 Task: Change and save the preference "Strength of psychovisual optimization, default is "1.0:0.0"" for "H.264/MPEG-4 Part 10/AVC encoder (x264 10-bit)" to 1:0:0:0.
Action: Mouse moved to (130, 15)
Screenshot: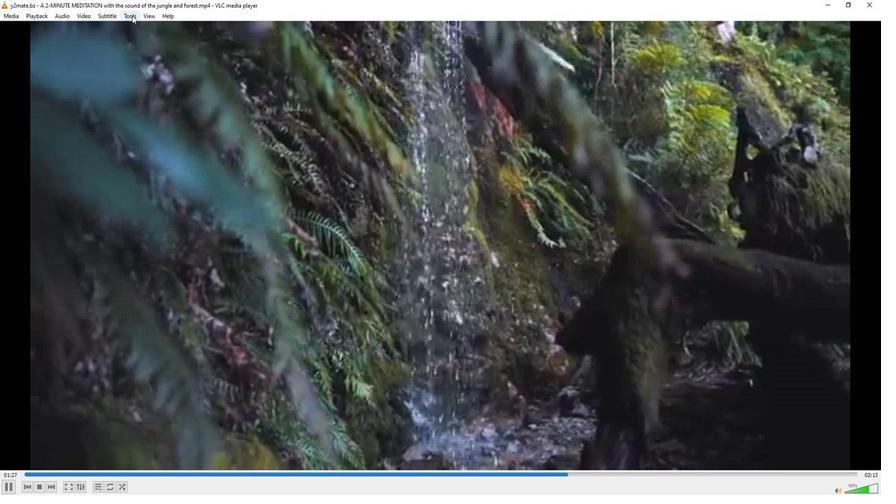 
Action: Mouse pressed left at (130, 15)
Screenshot: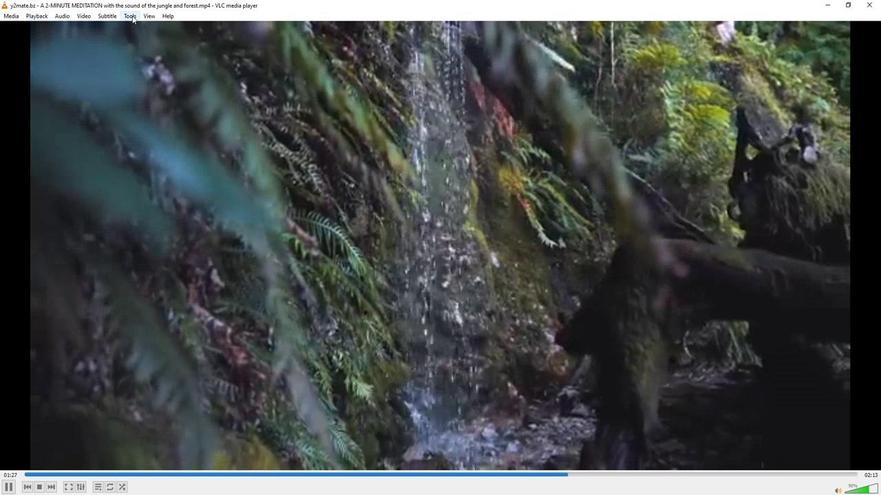 
Action: Mouse moved to (155, 126)
Screenshot: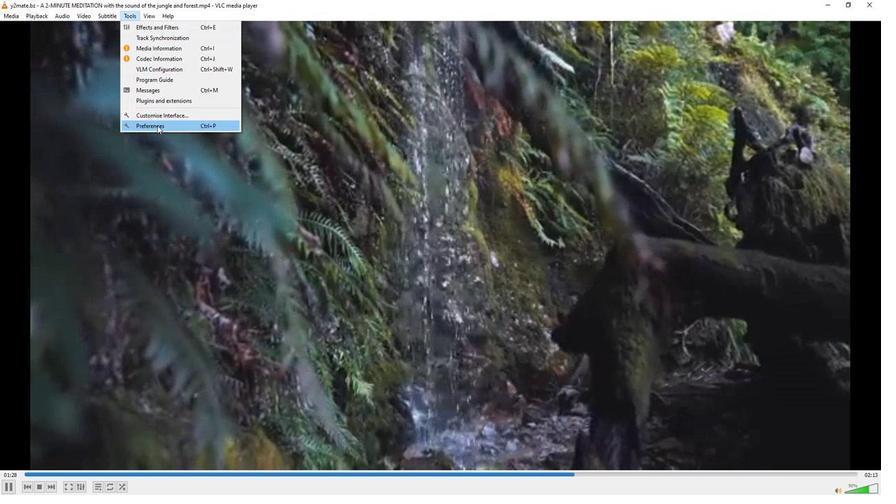 
Action: Mouse pressed left at (155, 126)
Screenshot: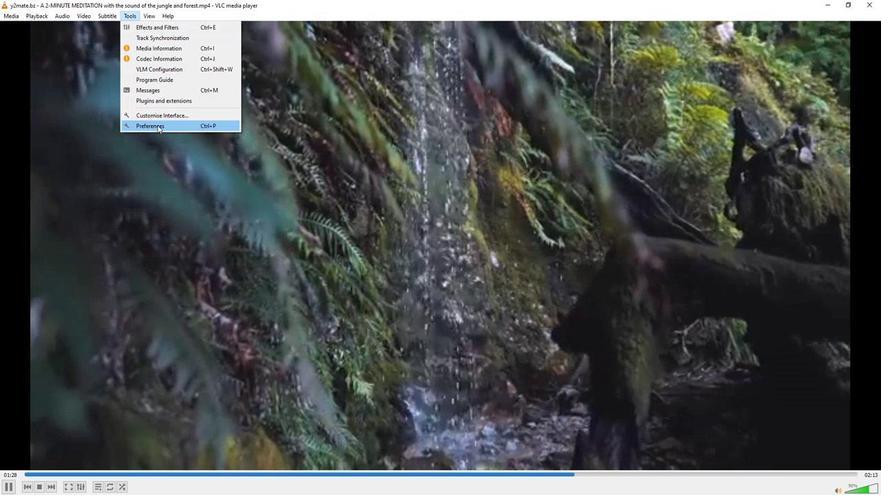 
Action: Mouse moved to (289, 402)
Screenshot: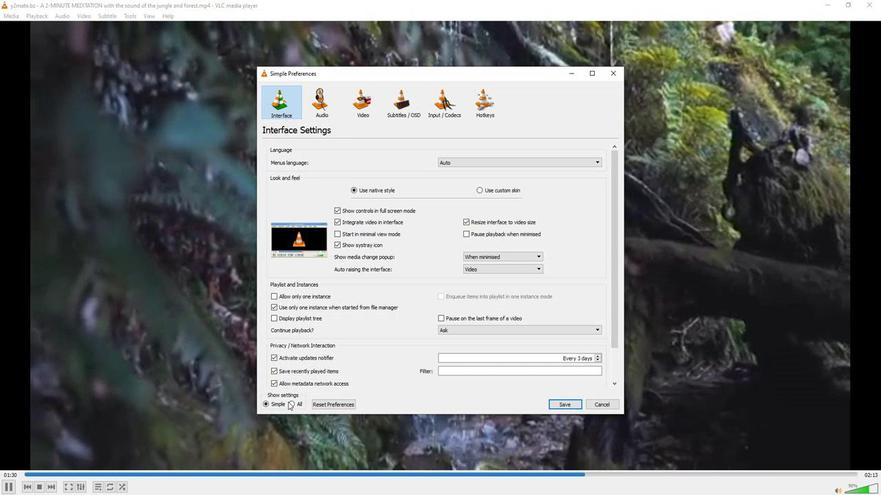 
Action: Mouse pressed left at (289, 402)
Screenshot: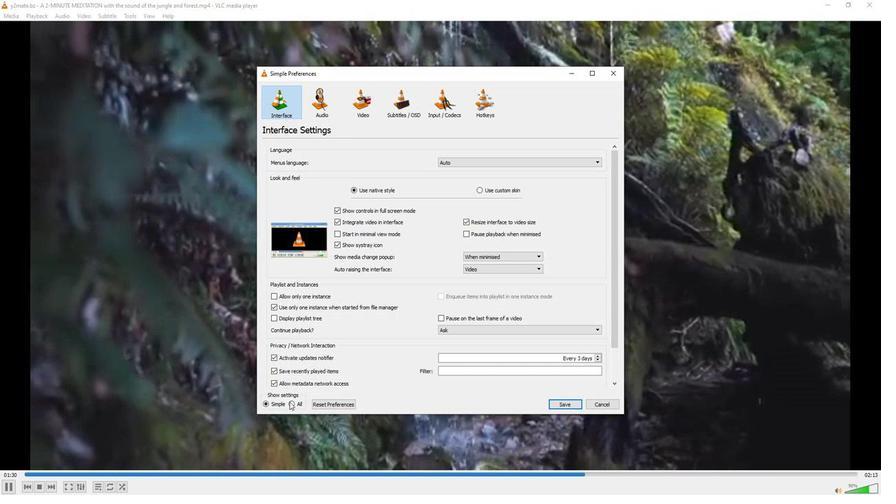 
Action: Mouse moved to (276, 312)
Screenshot: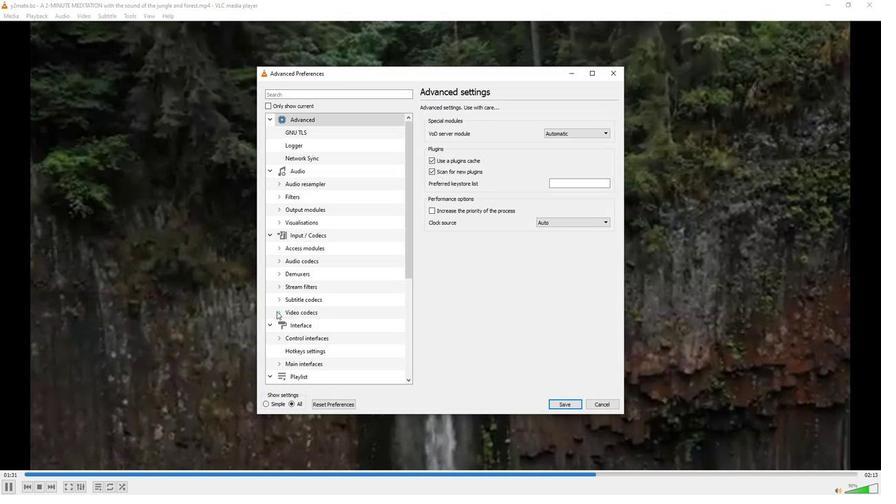 
Action: Mouse pressed left at (276, 312)
Screenshot: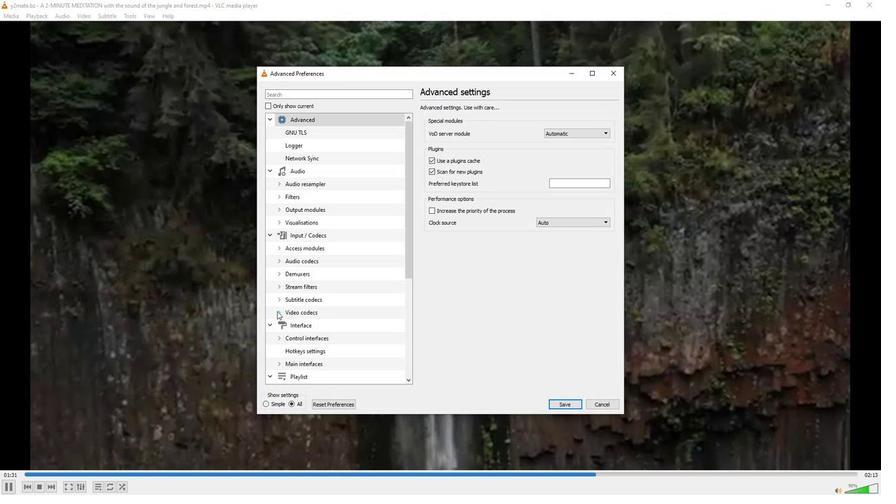 
Action: Mouse moved to (306, 325)
Screenshot: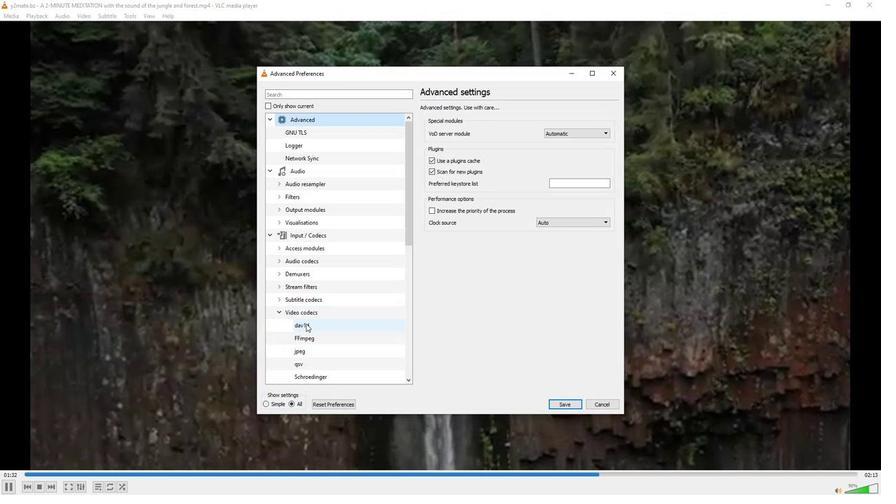 
Action: Mouse scrolled (306, 324) with delta (0, 0)
Screenshot: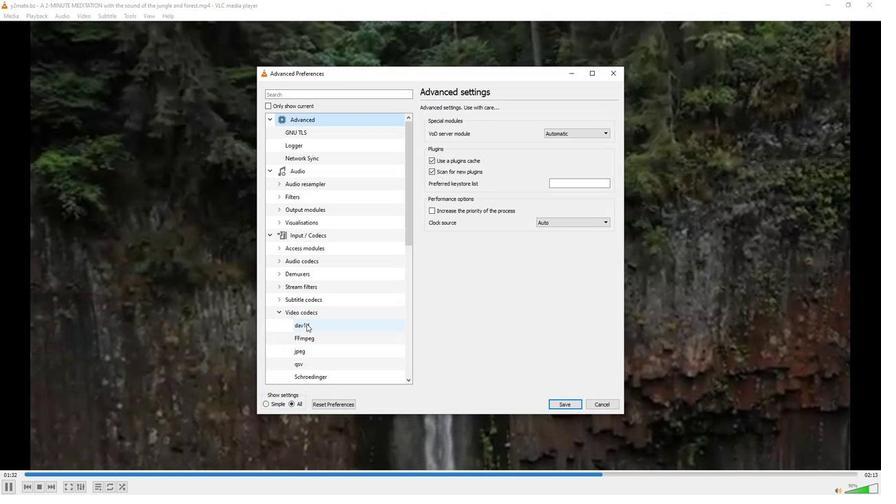 
Action: Mouse scrolled (306, 324) with delta (0, 0)
Screenshot: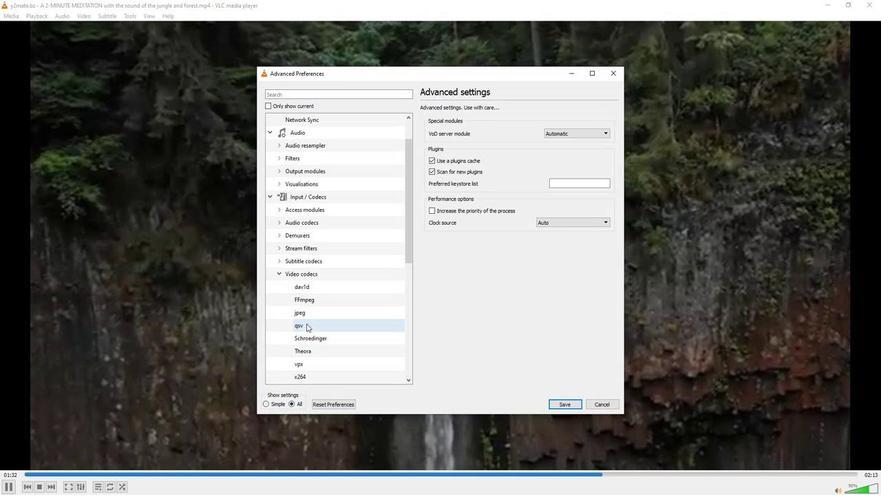 
Action: Mouse moved to (297, 349)
Screenshot: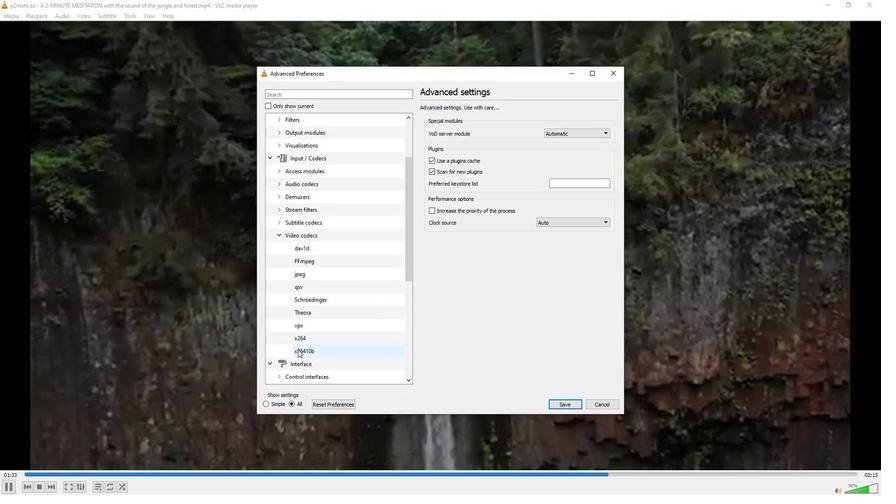
Action: Mouse pressed left at (297, 349)
Screenshot: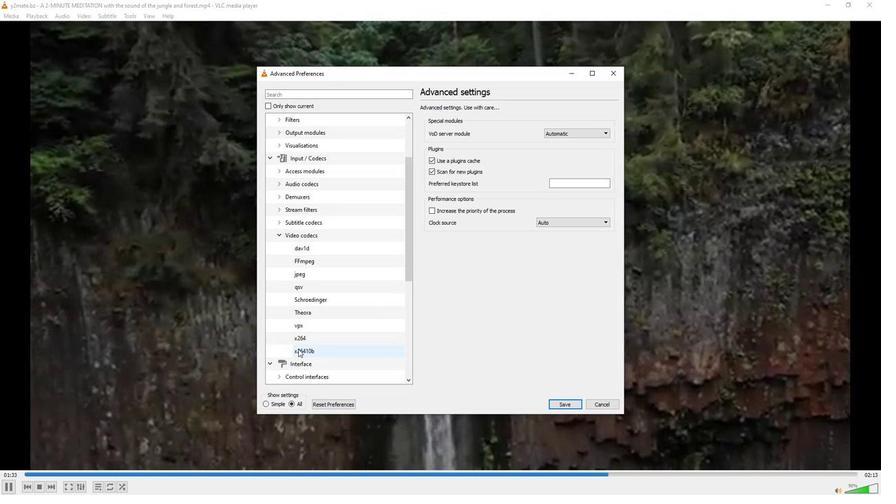 
Action: Mouse moved to (603, 289)
Screenshot: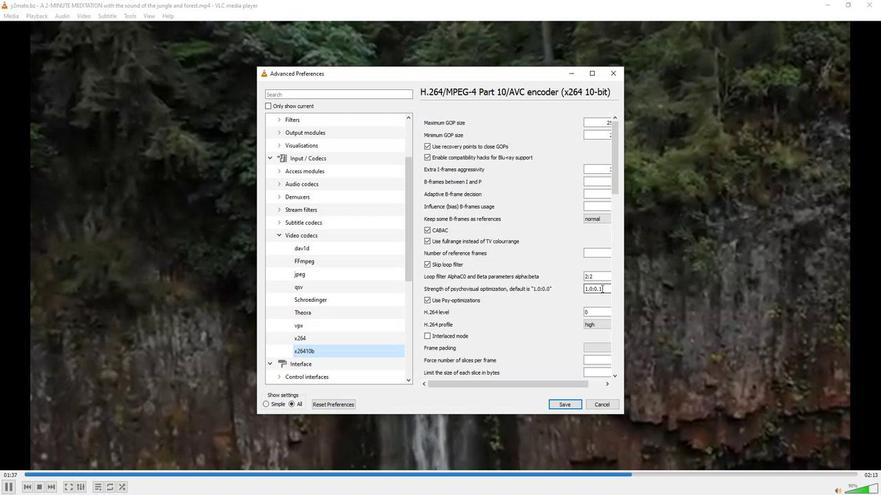 
Action: Mouse pressed left at (603, 289)
Screenshot: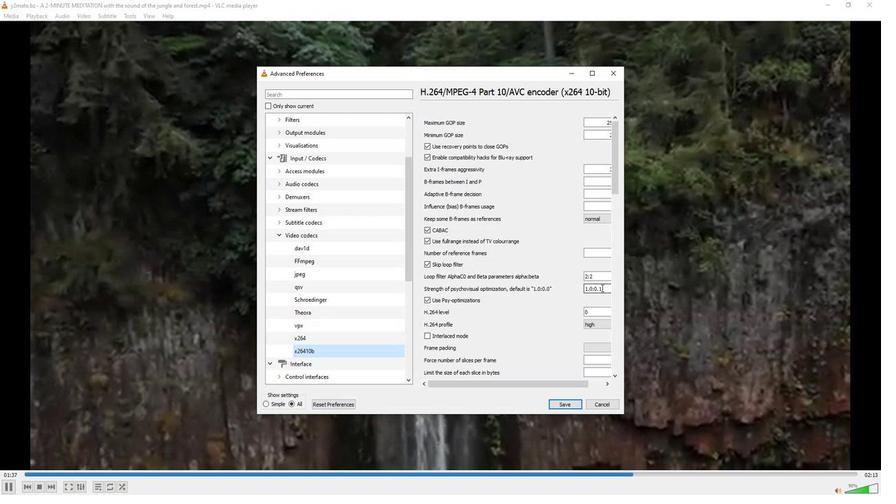 
Action: Mouse moved to (603, 289)
Screenshot: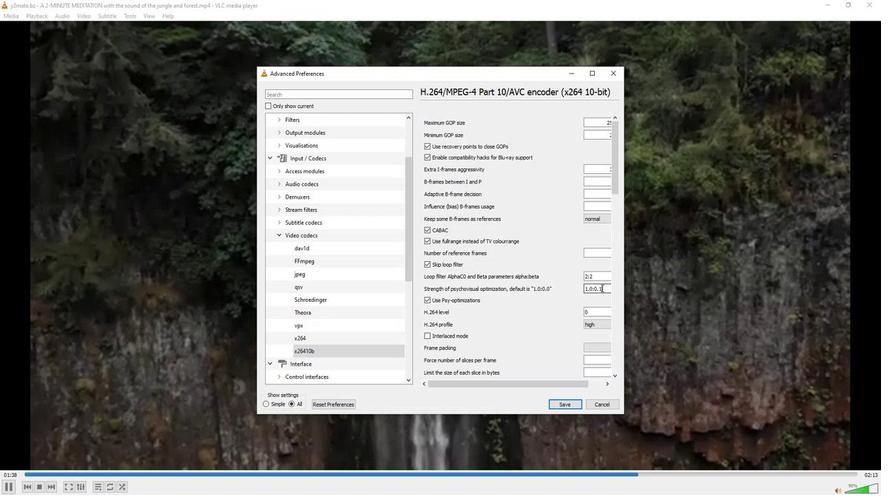
Action: Key pressed <Key.backspace>
Screenshot: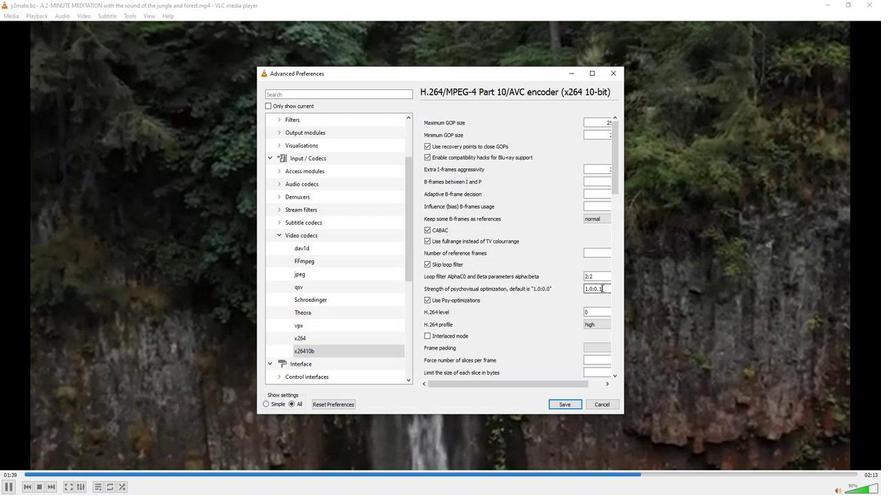 
Action: Mouse moved to (597, 289)
Screenshot: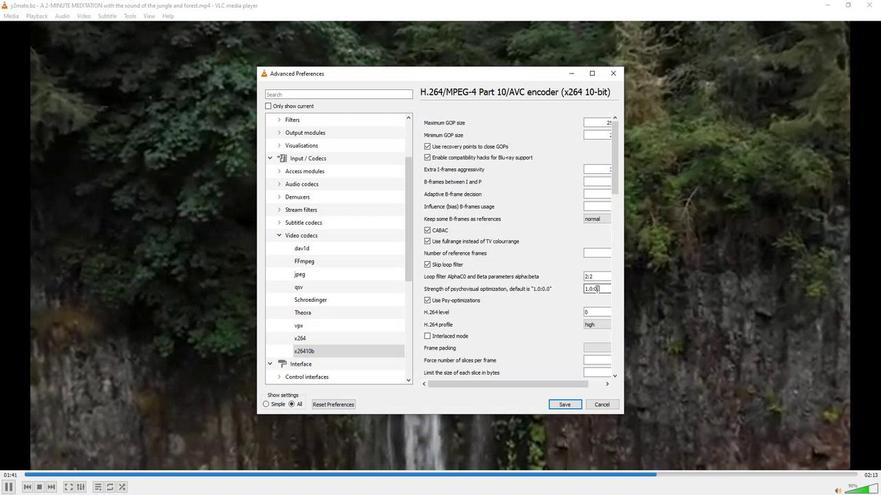 
Action: Key pressed 0
Screenshot: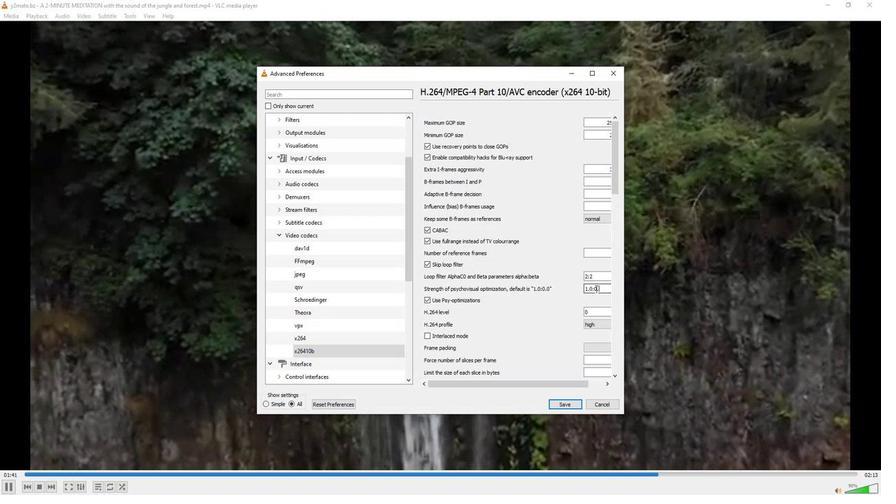 
Action: Mouse moved to (600, 289)
Screenshot: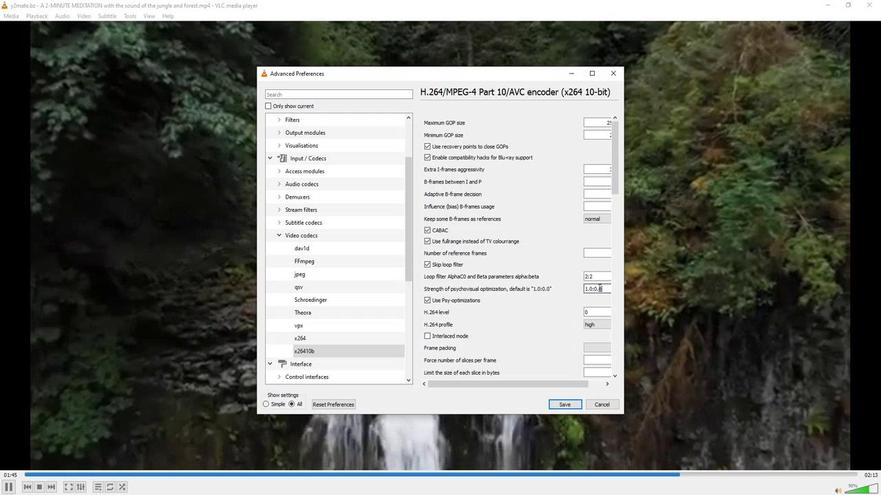 
Action: Mouse pressed left at (600, 289)
Screenshot: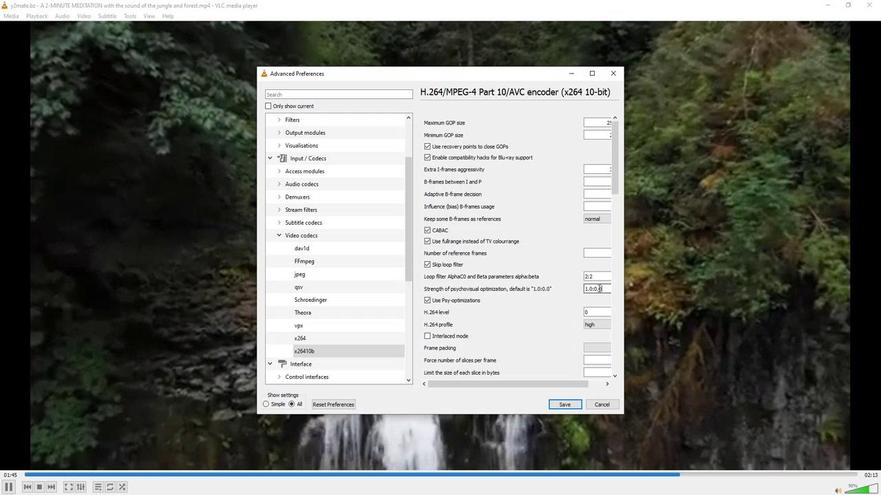 
Action: Mouse moved to (613, 294)
Screenshot: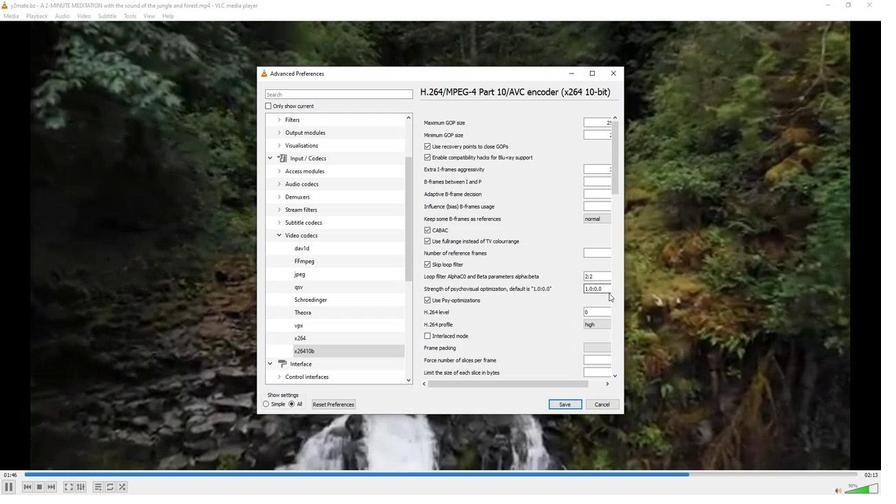 
Action: Key pressed <Key.backspace>
Screenshot: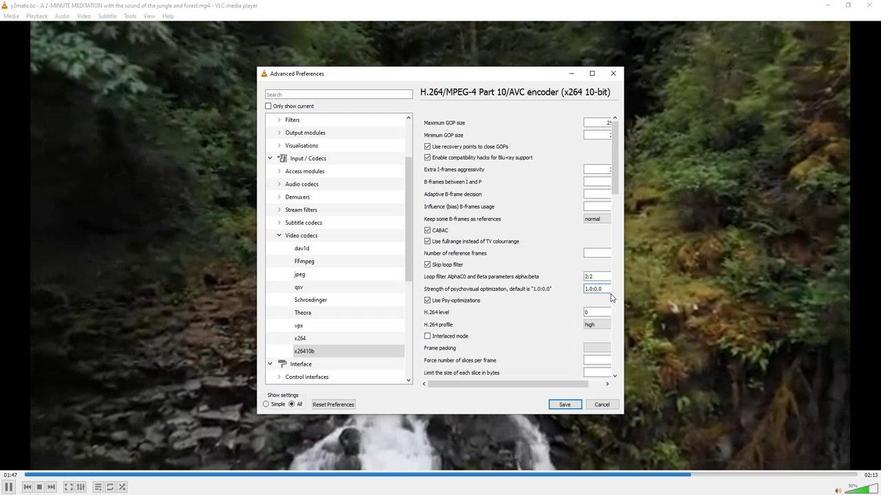 
Action: Mouse moved to (613, 294)
Screenshot: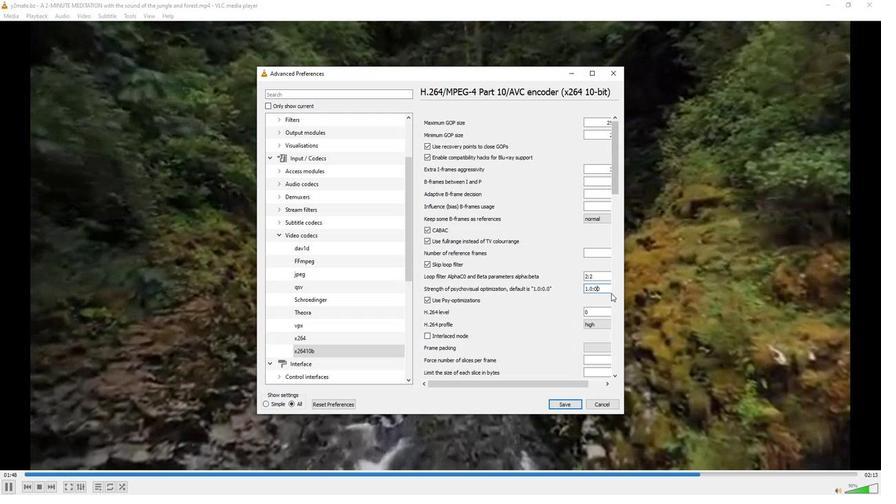 
Action: Key pressed <Key.shift_r>
Screenshot: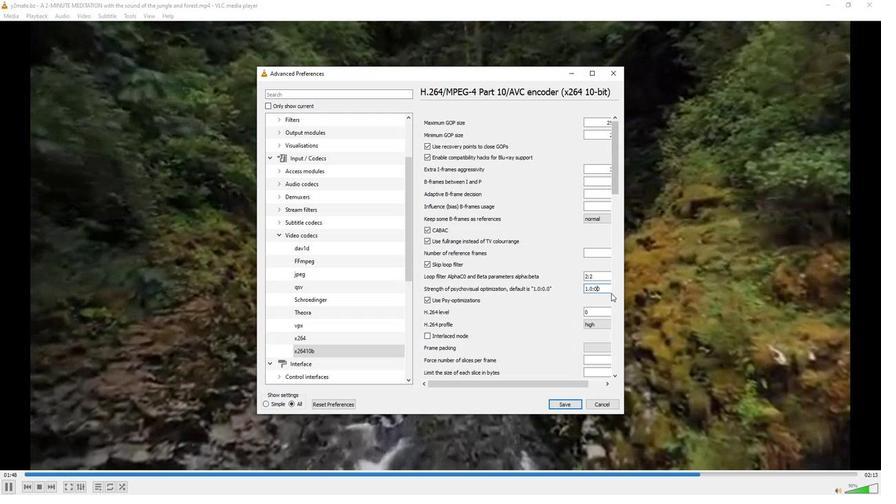 
Action: Mouse moved to (611, 295)
Screenshot: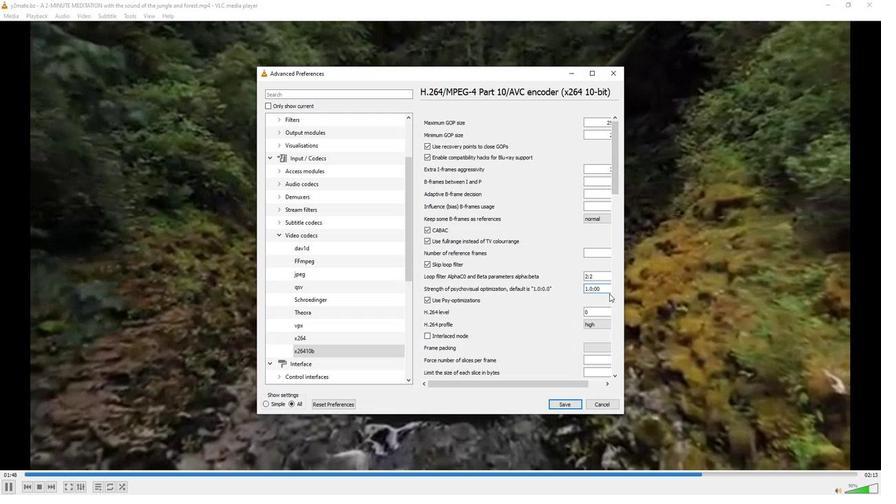 
Action: Key pressed <Key.shift_r><Key.shift_r><Key.shift_r>
Screenshot: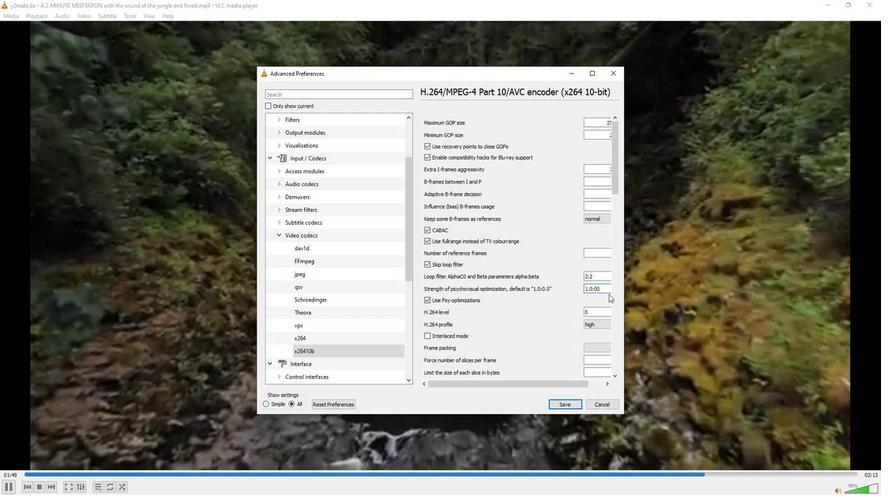 
Action: Mouse moved to (610, 295)
Screenshot: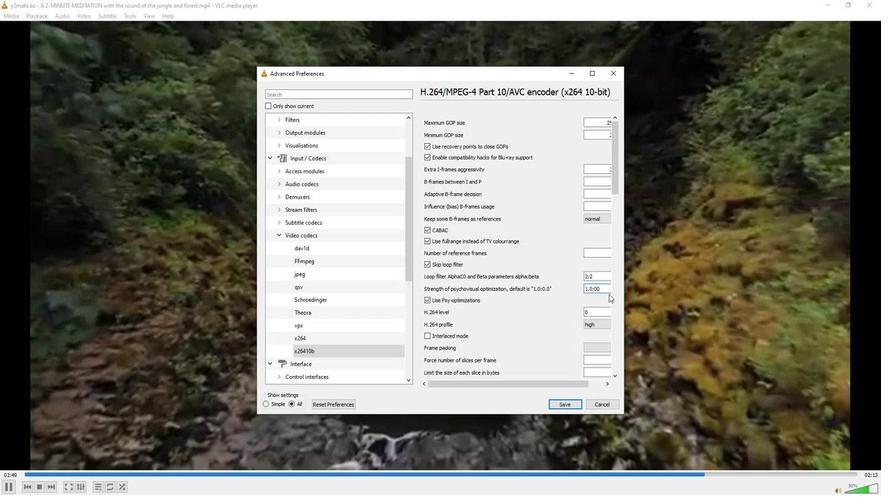
Action: Key pressed <Key.shift_r>
Screenshot: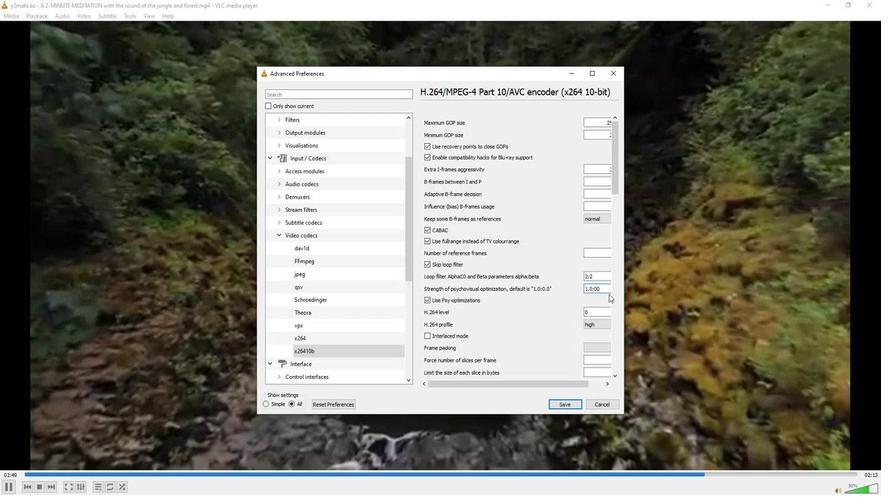 
Action: Mouse moved to (610, 295)
Screenshot: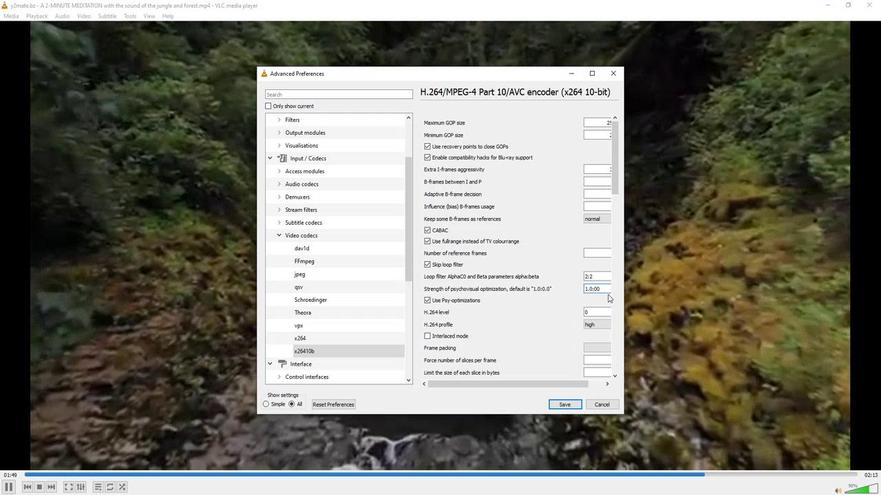 
Action: Key pressed <Key.shift_r>
Screenshot: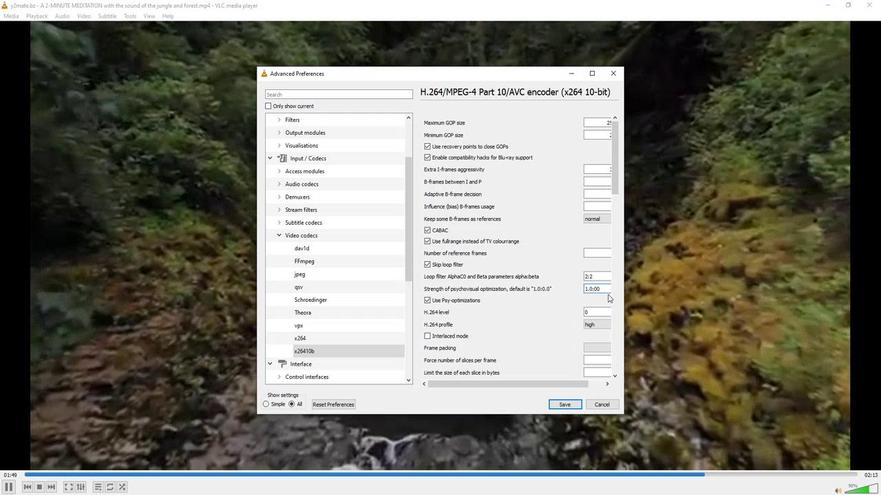 
Action: Mouse moved to (610, 295)
Screenshot: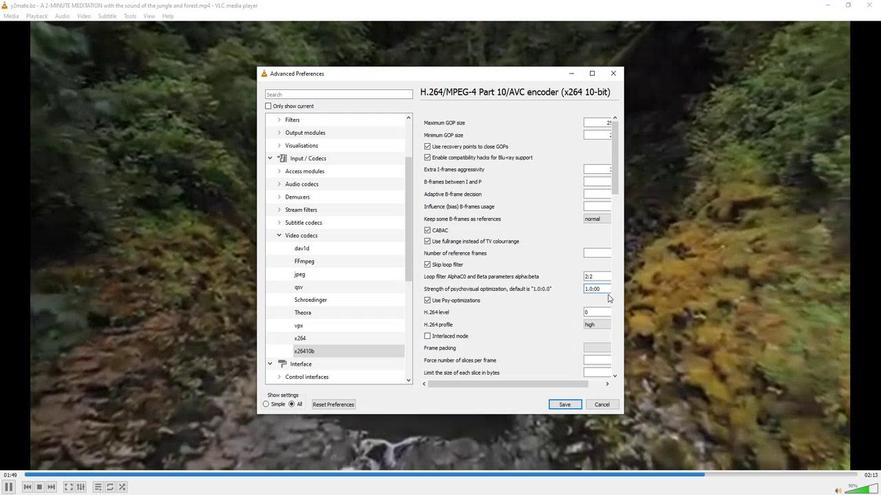 
Action: Key pressed <Key.shift_r>
Screenshot: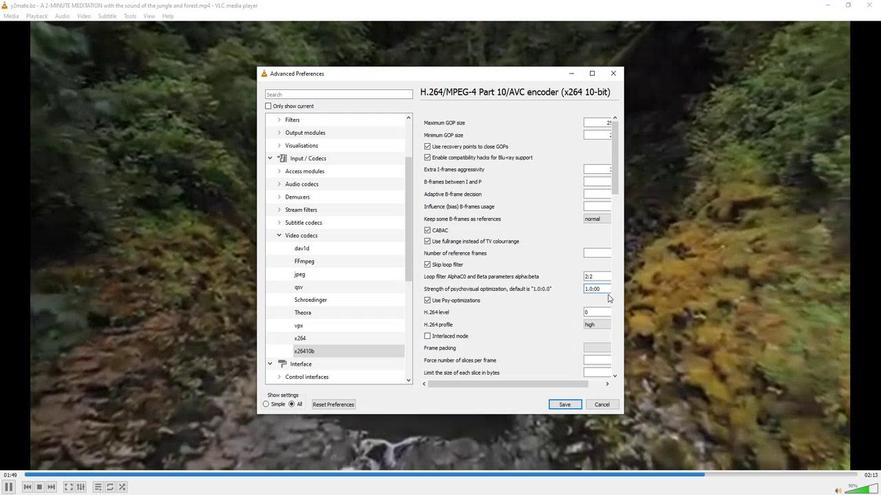 
Action: Mouse moved to (609, 295)
Screenshot: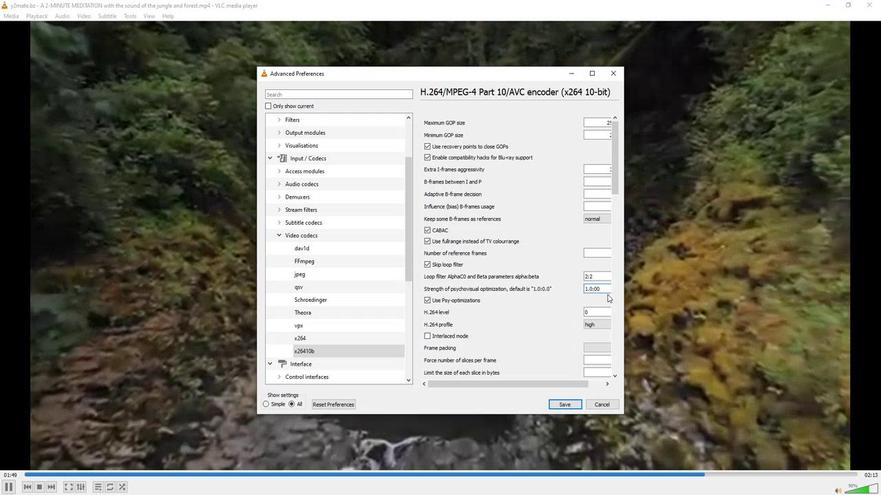 
Action: Key pressed <Key.shift_r>
Screenshot: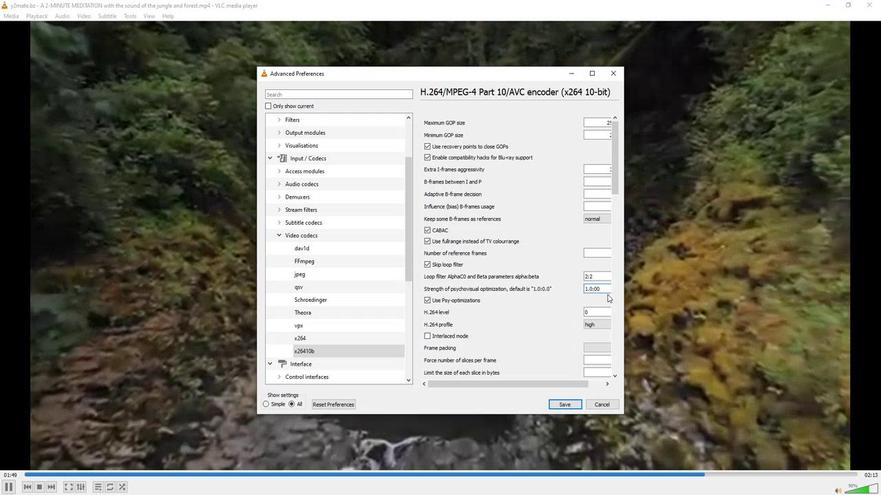 
Action: Mouse moved to (608, 295)
Screenshot: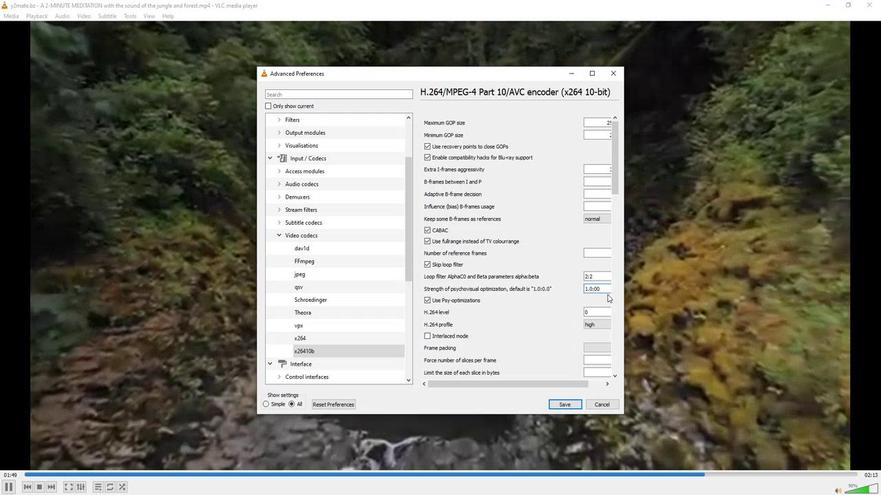 
Action: Key pressed <Key.shift_r><Key.shift_r><Key.shift_r><Key.shift_r><Key.shift_r><Key.shift_r>
Screenshot: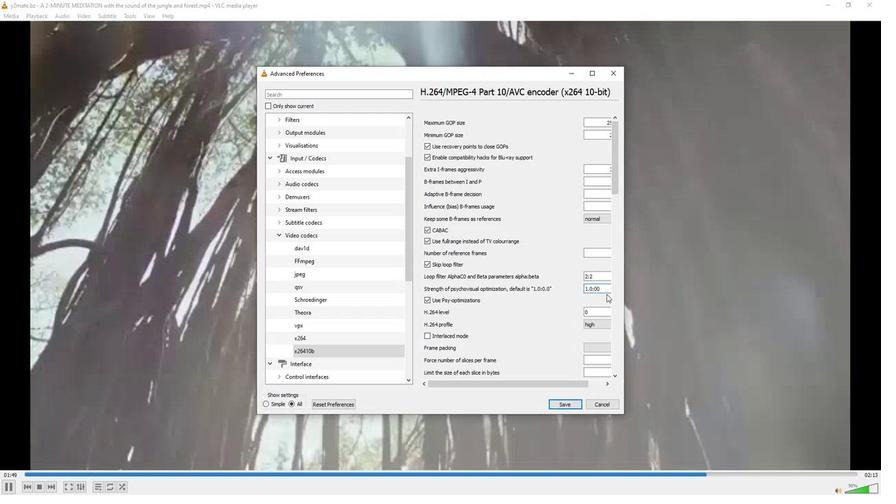 
Action: Mouse moved to (608, 295)
Screenshot: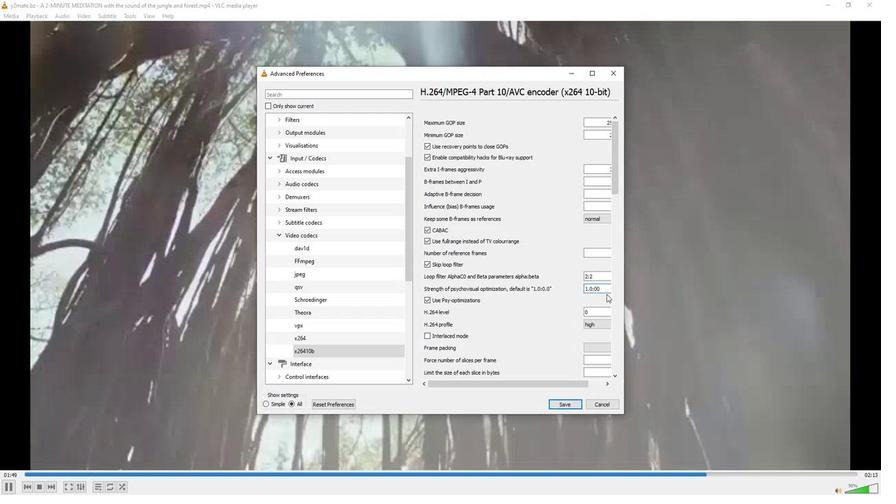 
Action: Key pressed <Key.shift_r><Key.shift_r><Key.shift_r><Key.shift_r><Key.shift_r><Key.shift_r><Key.shift_r><Key.shift_r><Key.shift_r><Key.shift_r><Key.shift_r>:
Screenshot: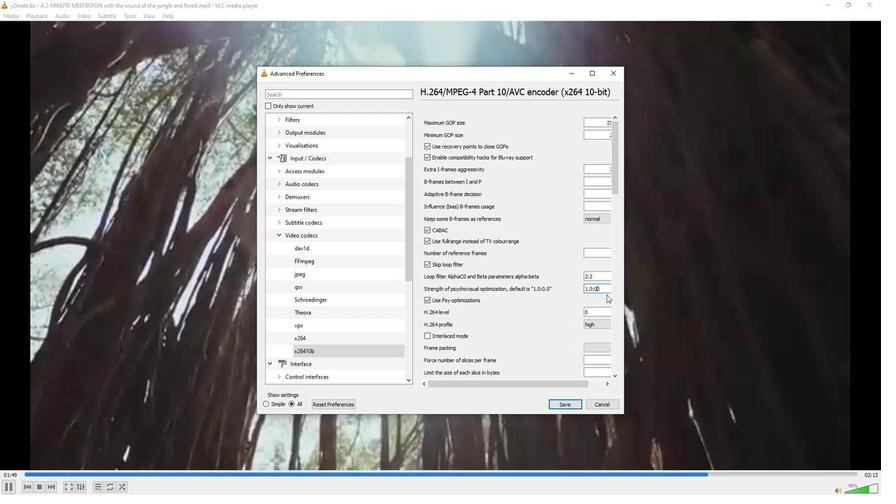 
Action: Mouse moved to (592, 289)
Screenshot: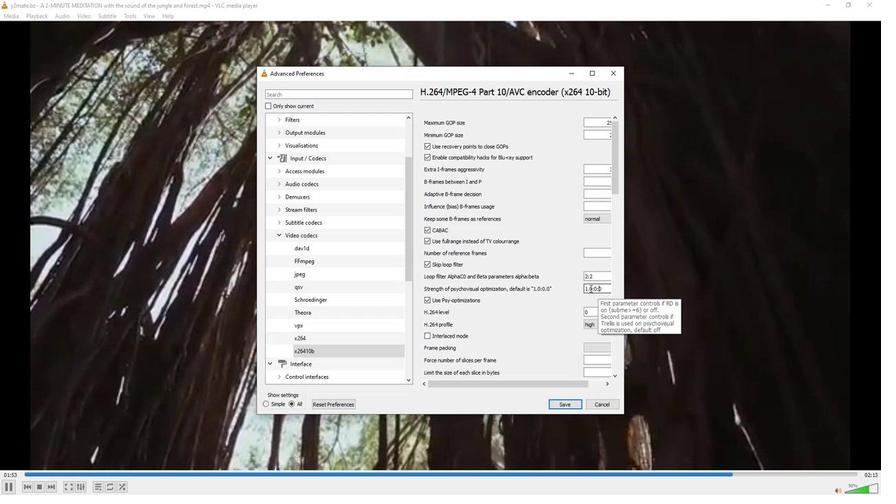 
Action: Mouse pressed left at (592, 289)
Screenshot: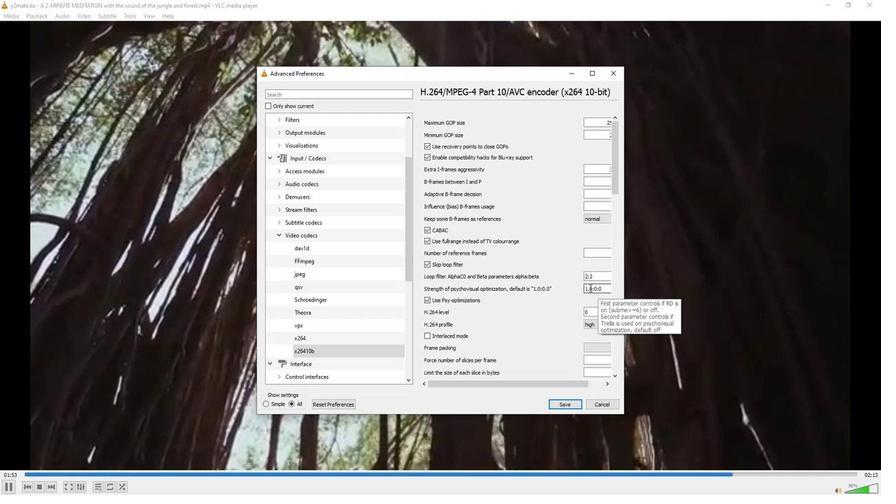 
Action: Mouse moved to (588, 288)
Screenshot: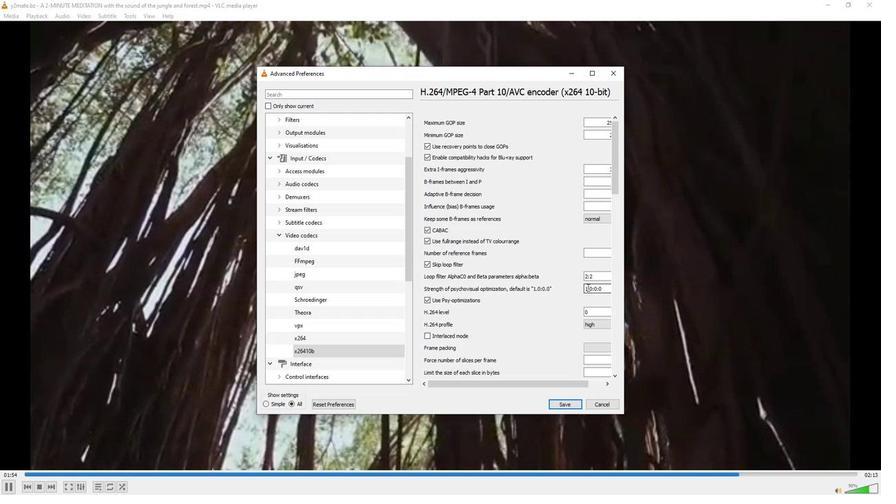 
Action: Key pressed <Key.backspace>
Screenshot: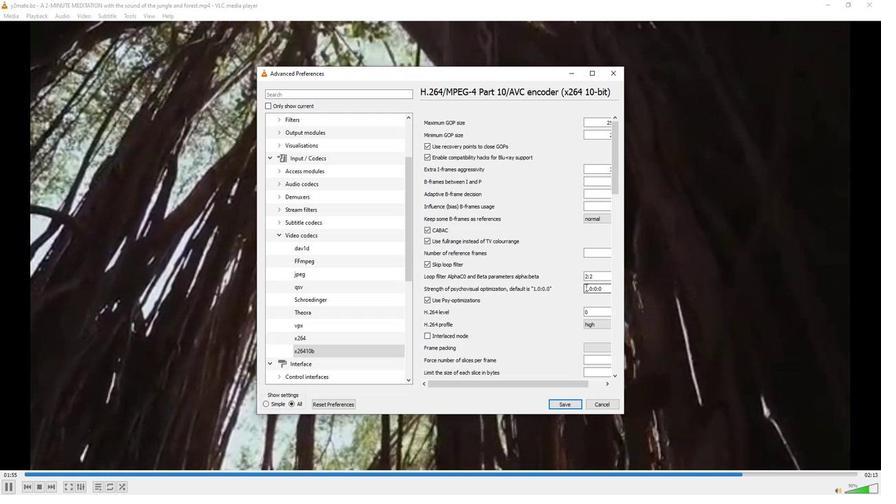 
Action: Mouse moved to (586, 288)
Screenshot: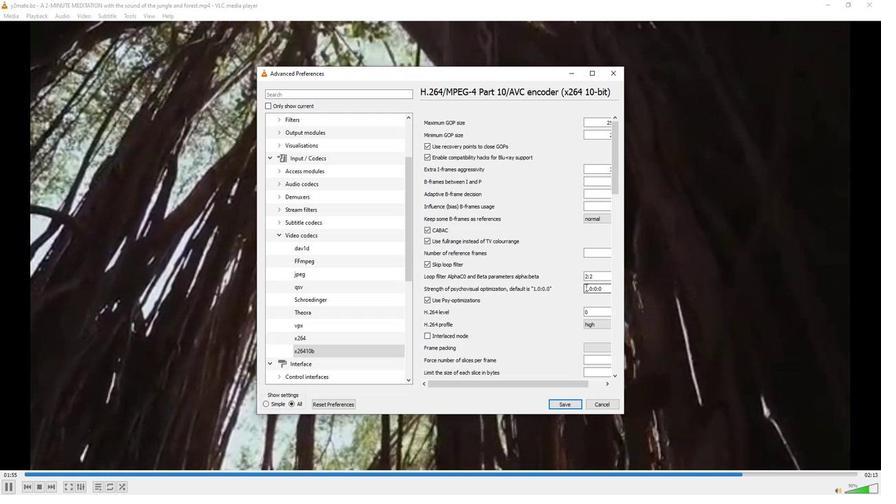
Action: Key pressed <Key.shift_r>:
Screenshot: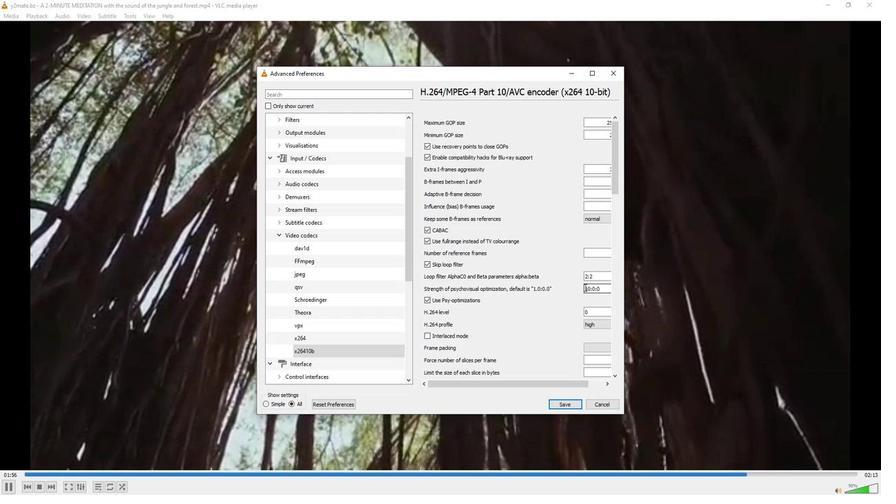 
Action: Mouse moved to (568, 404)
Screenshot: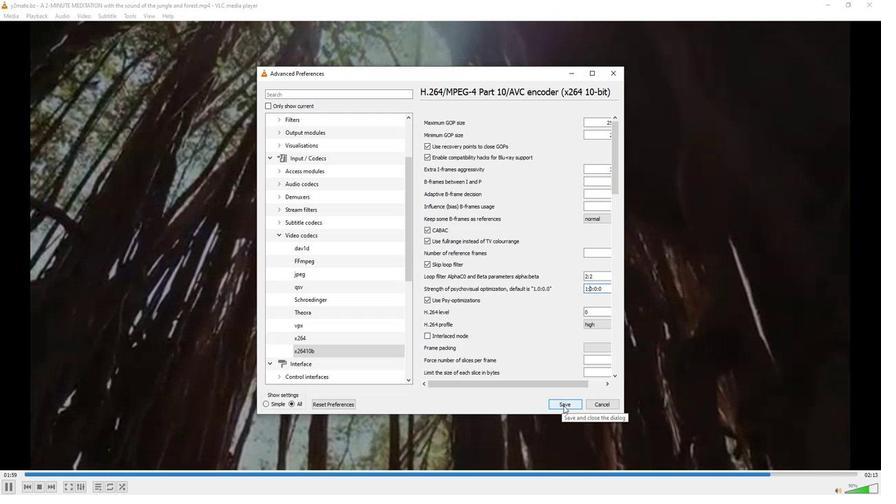 
Action: Mouse pressed left at (568, 404)
Screenshot: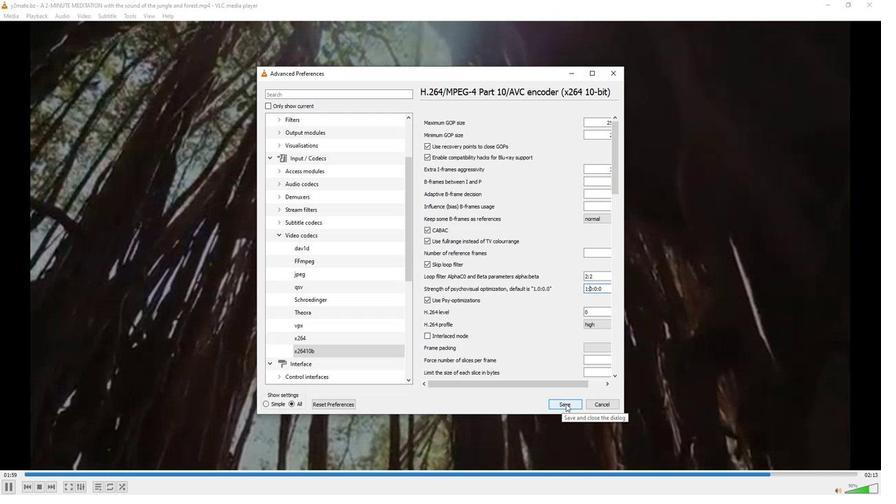 
Action: Mouse moved to (541, 373)
Screenshot: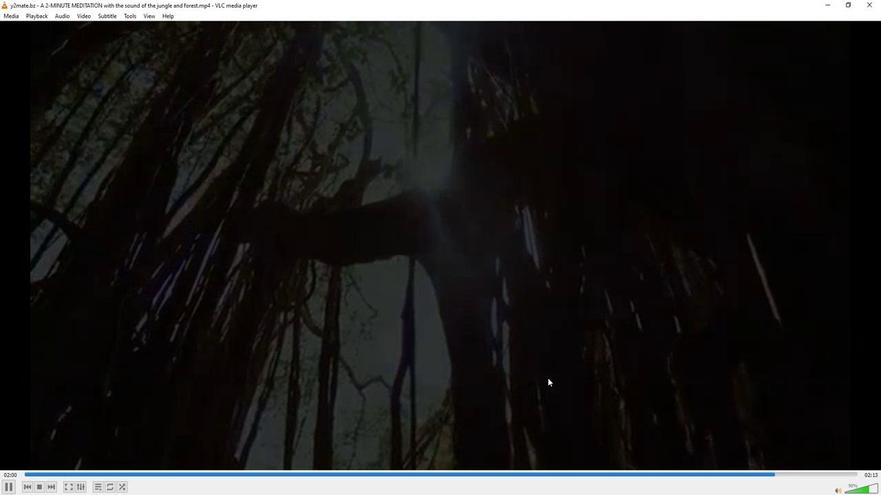 
